 Task: Toggle the audio filter "Dynamic range compressor".
Action: Mouse moved to (112, 15)
Screenshot: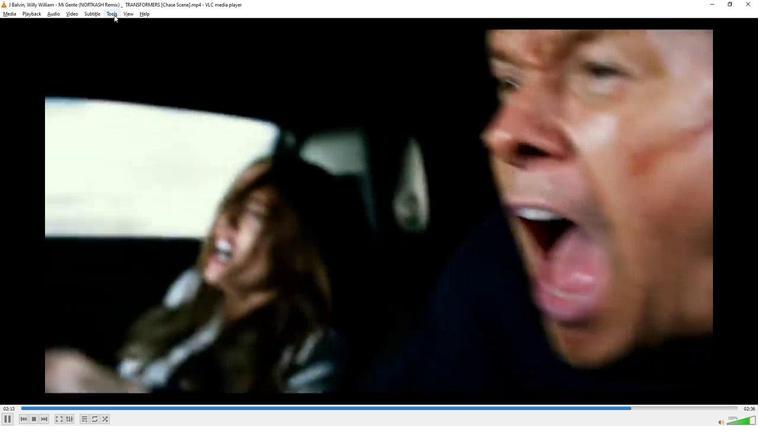 
Action: Mouse pressed left at (112, 15)
Screenshot: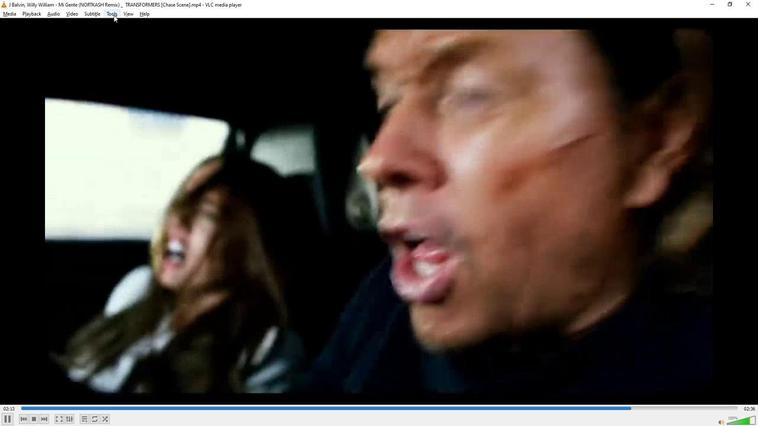 
Action: Mouse moved to (132, 106)
Screenshot: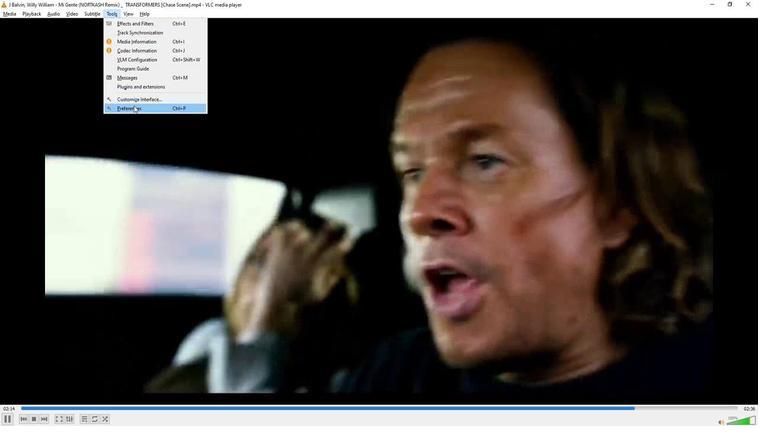 
Action: Mouse pressed left at (132, 106)
Screenshot: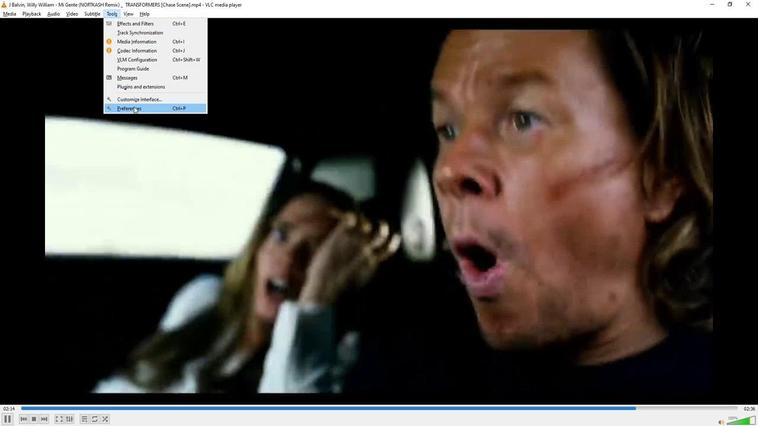 
Action: Mouse moved to (222, 322)
Screenshot: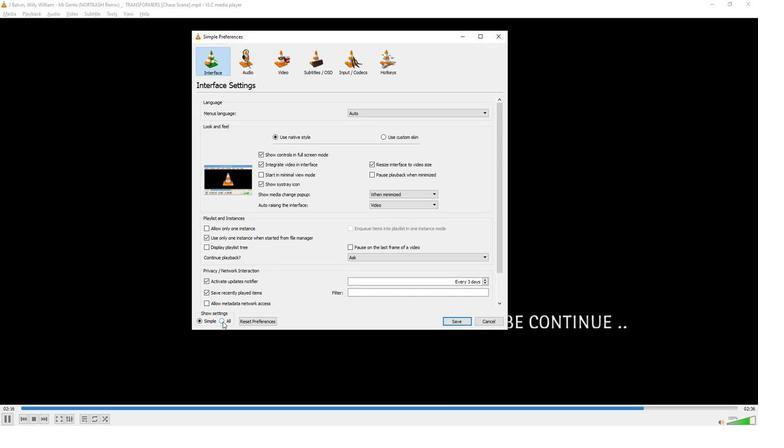
Action: Mouse pressed left at (222, 322)
Screenshot: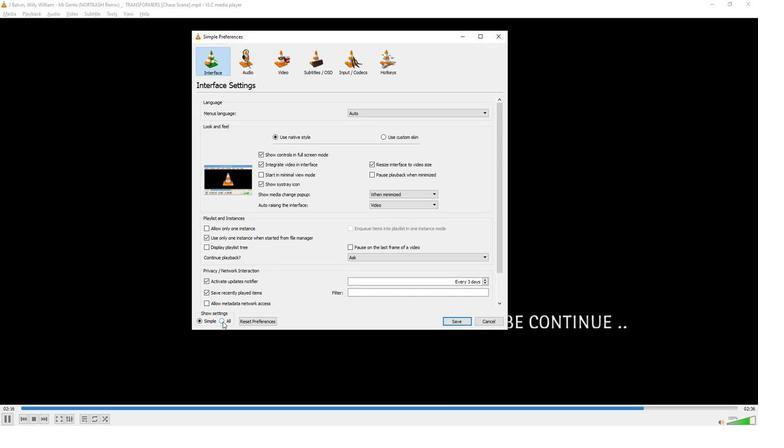 
Action: Mouse moved to (230, 144)
Screenshot: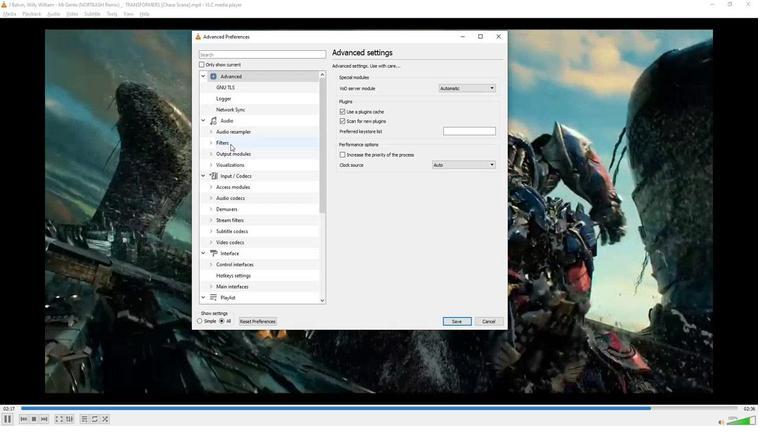 
Action: Mouse pressed left at (230, 144)
Screenshot: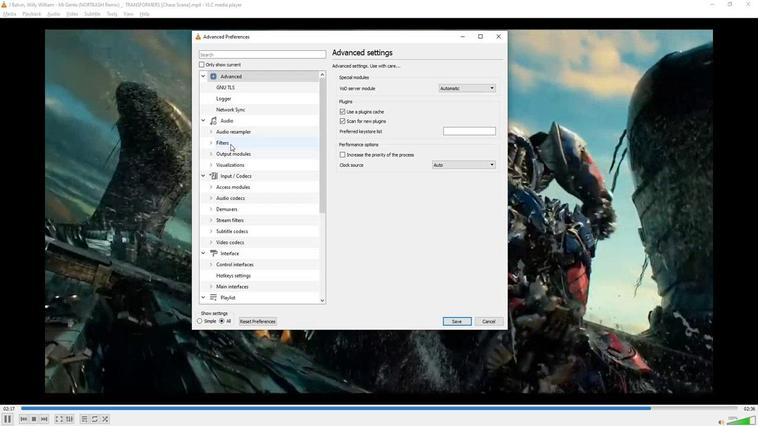 
Action: Mouse moved to (426, 144)
Screenshot: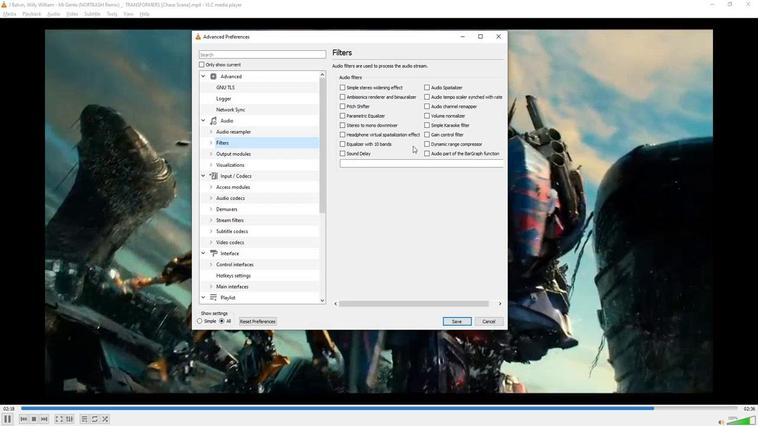 
Action: Mouse pressed left at (426, 144)
Screenshot: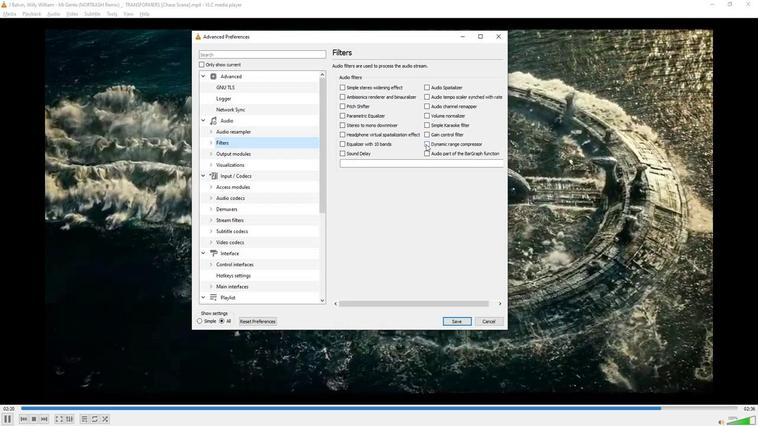 
Action: Mouse moved to (358, 262)
Screenshot: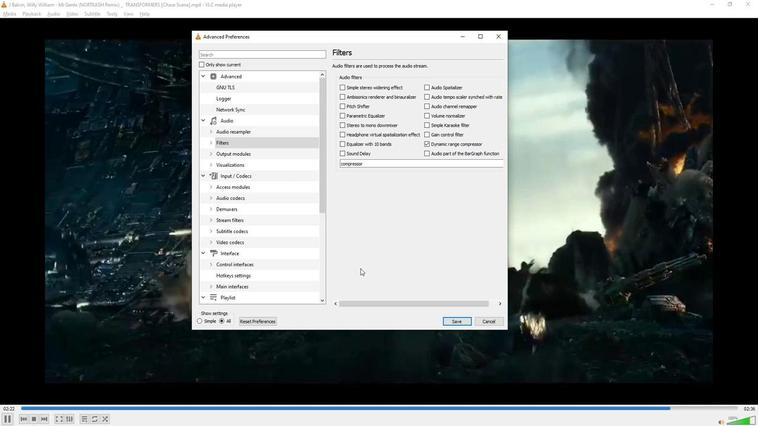 
